 Task: Create Board Vendor Relations to Workspace Insurance. Create Board Product Lifecycle Management to Workspace Insurance. Create Board Market Trend Analysis and Forecasting to Workspace Insurance
Action: Mouse moved to (315, 72)
Screenshot: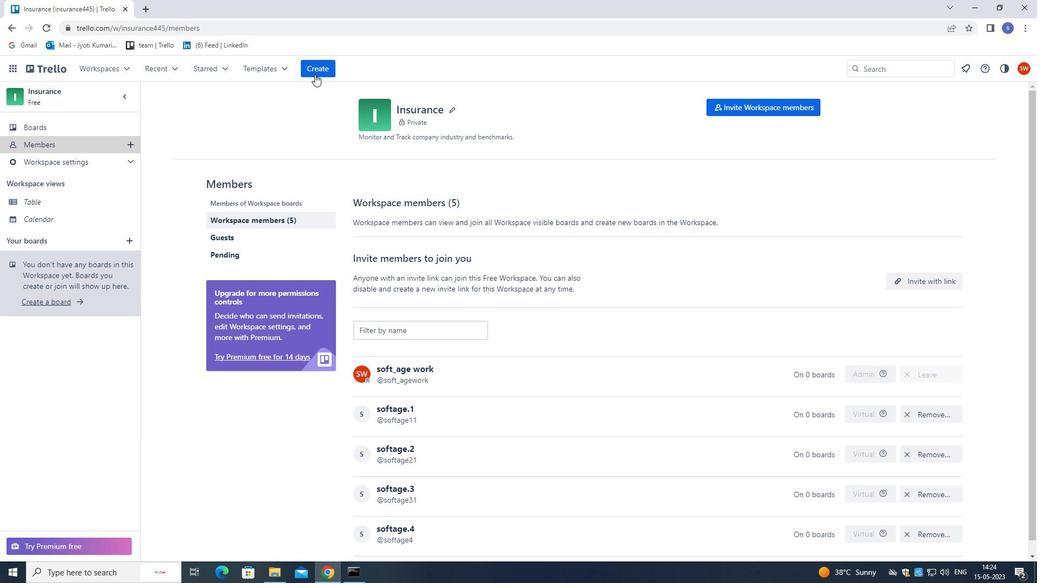 
Action: Mouse pressed left at (315, 72)
Screenshot: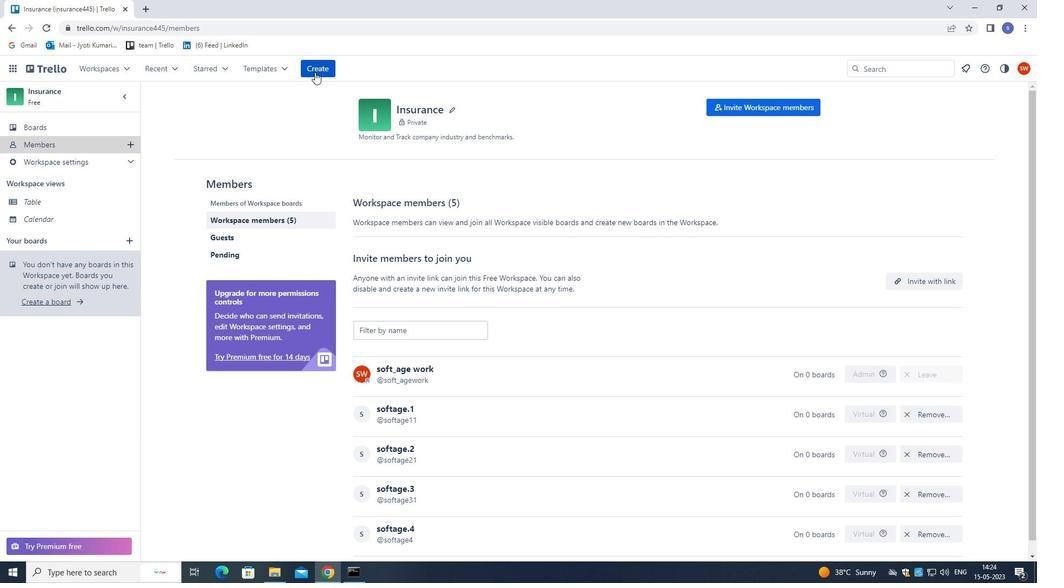 
Action: Mouse moved to (325, 108)
Screenshot: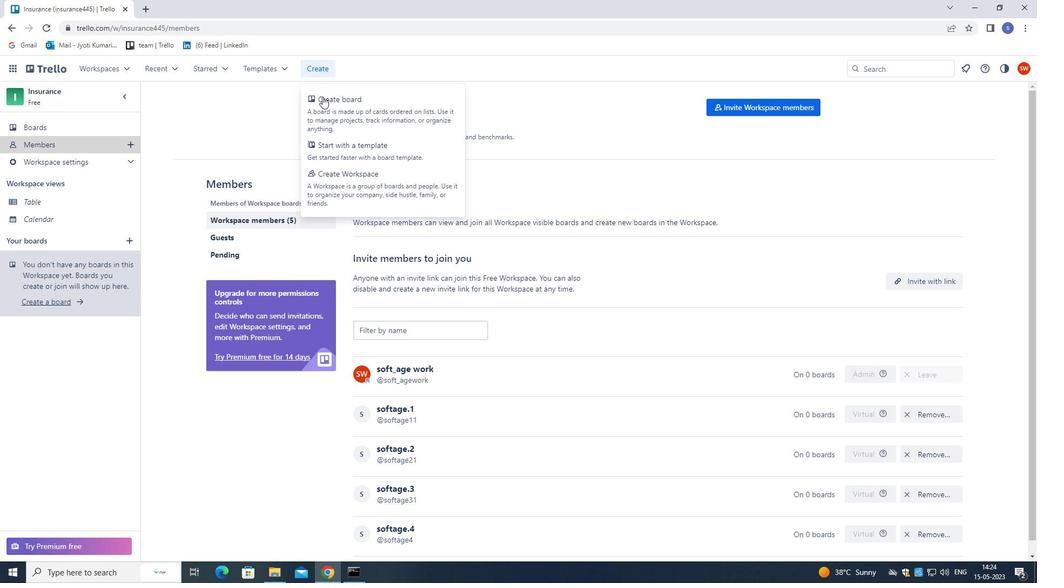 
Action: Mouse pressed left at (325, 108)
Screenshot: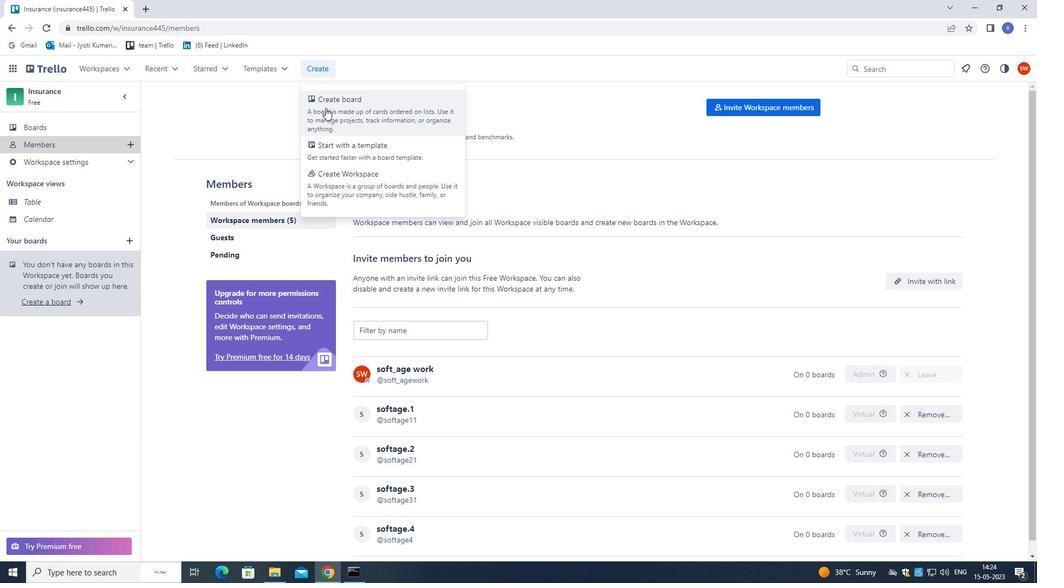 
Action: Mouse moved to (295, 97)
Screenshot: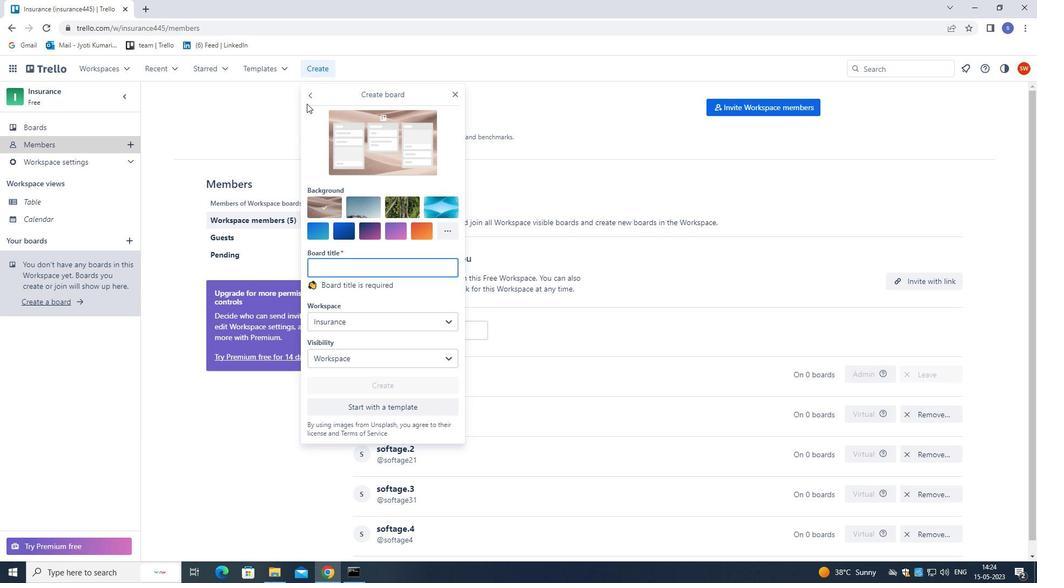 
Action: Key pressed <Key.shift>VENDOR<Key.space><Key.shift>RELATIONS<Key.enter>
Screenshot: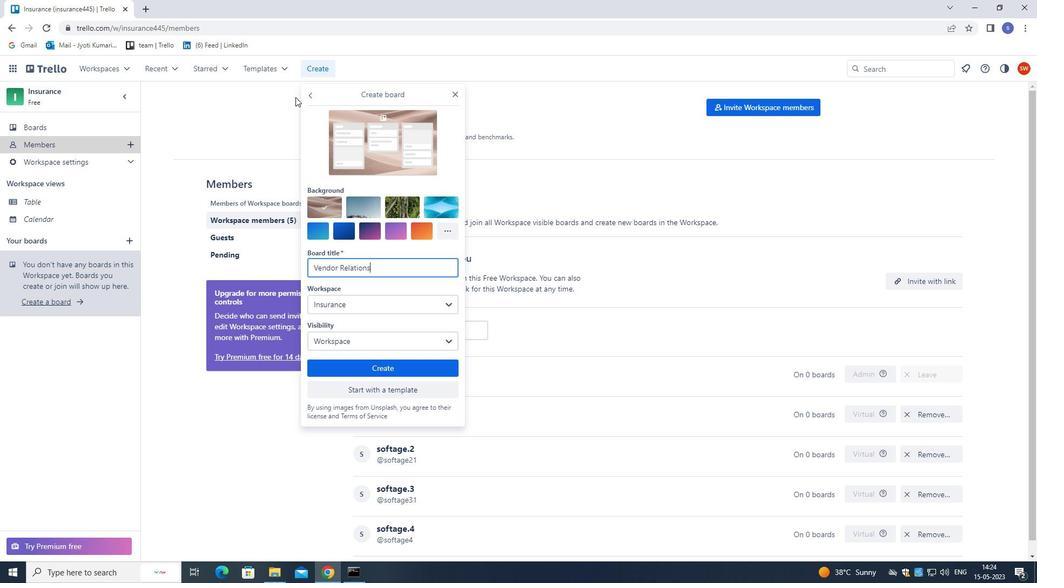 
Action: Mouse moved to (311, 70)
Screenshot: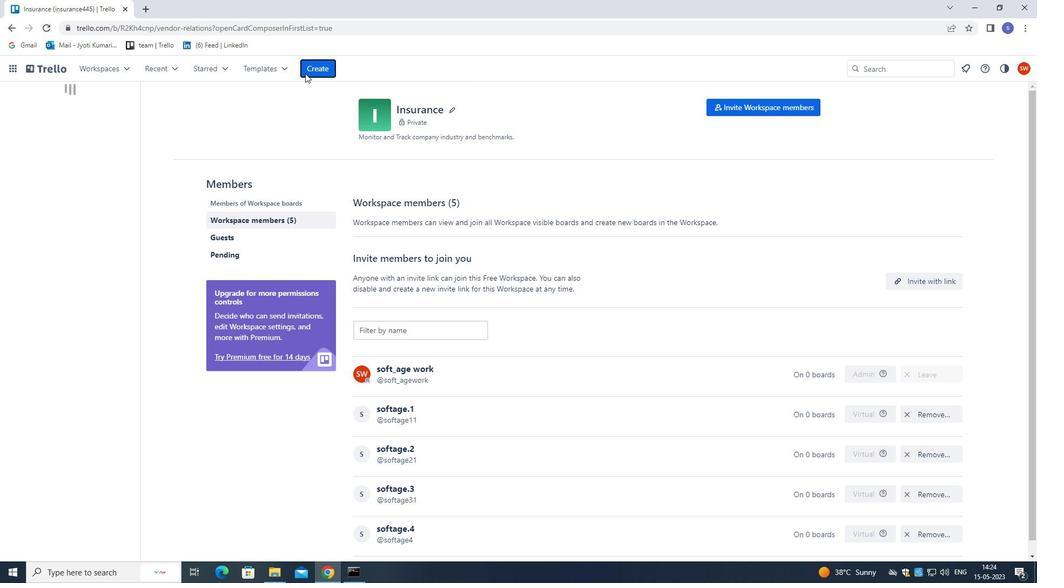 
Action: Mouse pressed left at (311, 70)
Screenshot: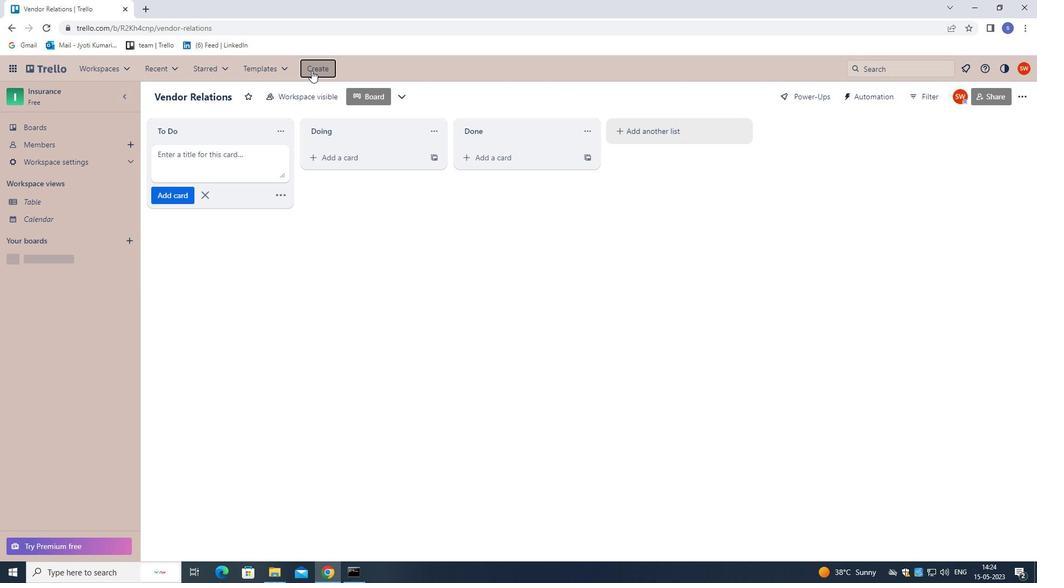 
Action: Mouse moved to (318, 99)
Screenshot: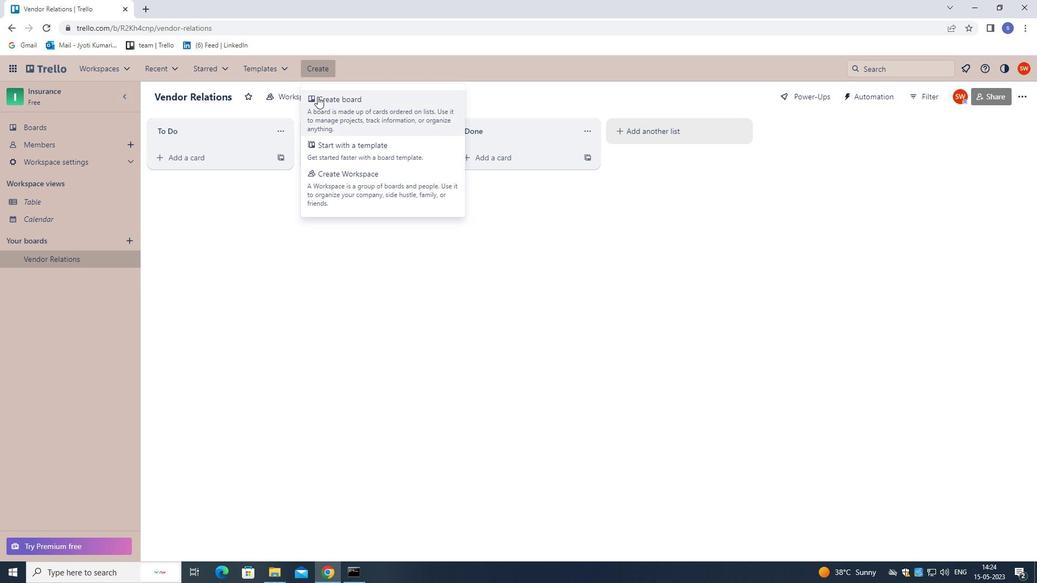 
Action: Mouse pressed left at (318, 99)
Screenshot: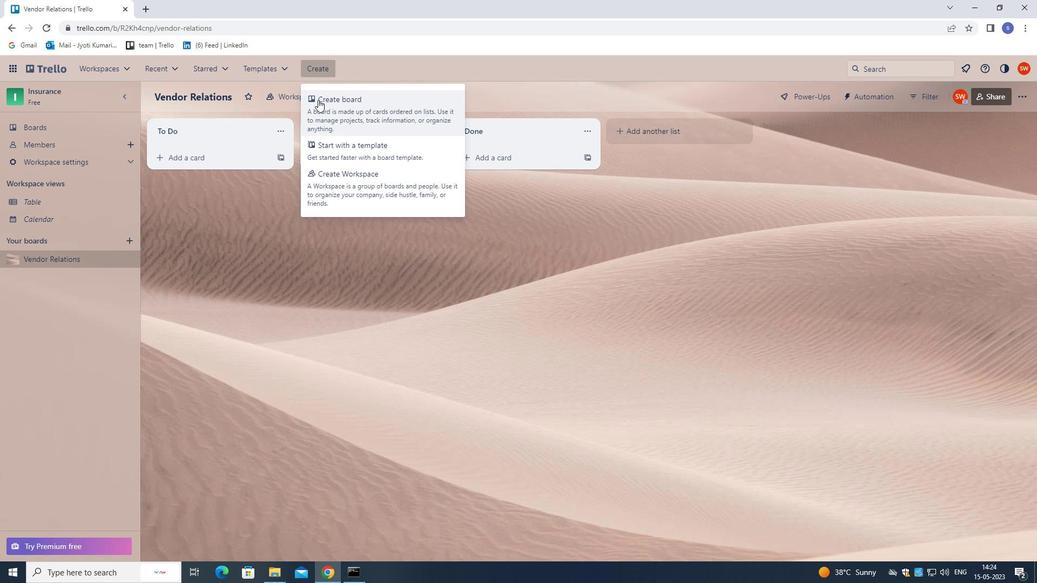 
Action: Mouse moved to (321, 121)
Screenshot: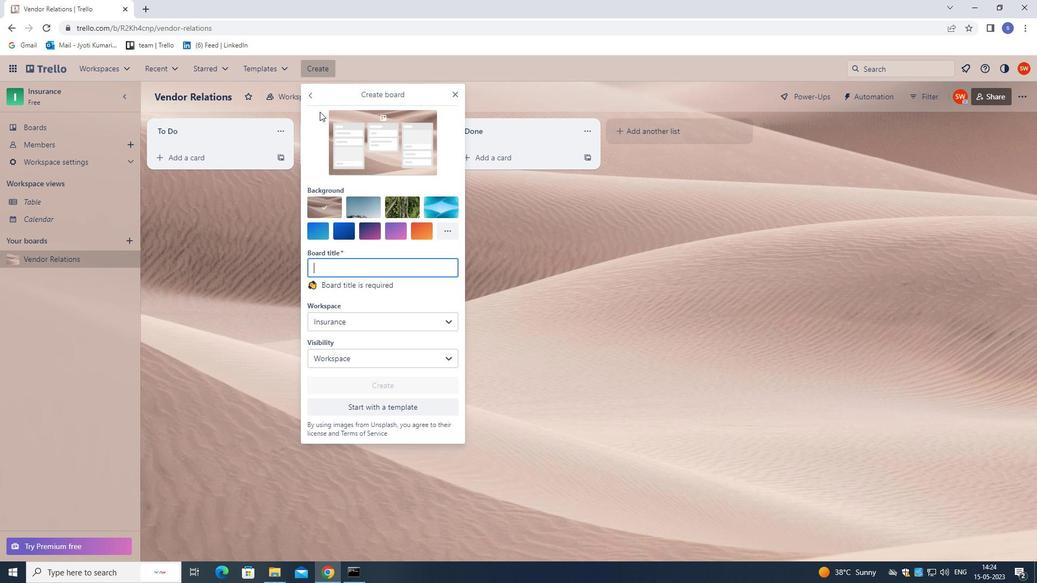 
Action: Key pressed <Key.shift>PRODUCT<Key.space><Key.shift>LIFECYCLE<Key.space><Key.shift>MANAGEMENT<Key.enter>
Screenshot: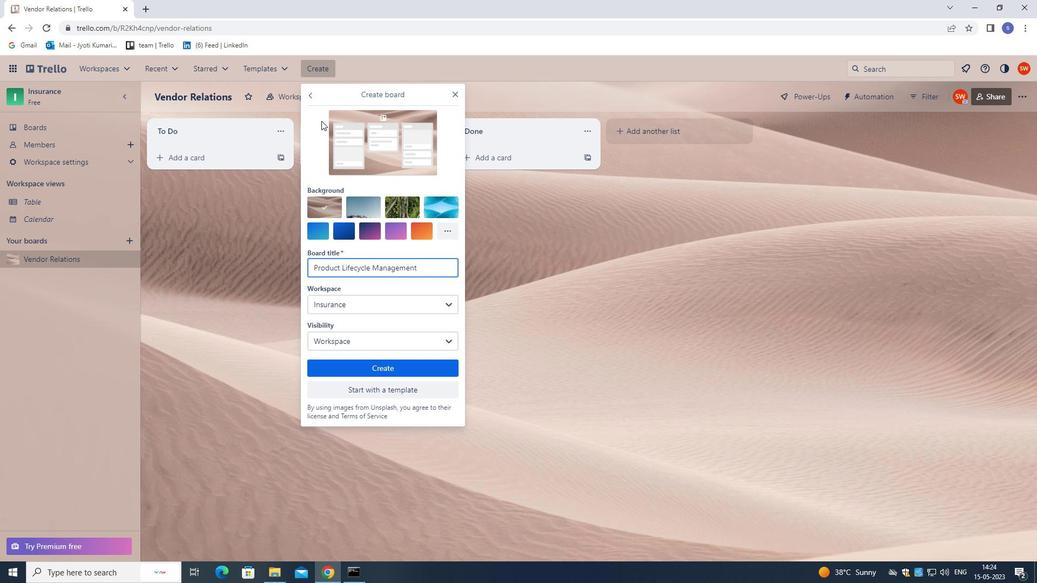 
Action: Mouse moved to (323, 67)
Screenshot: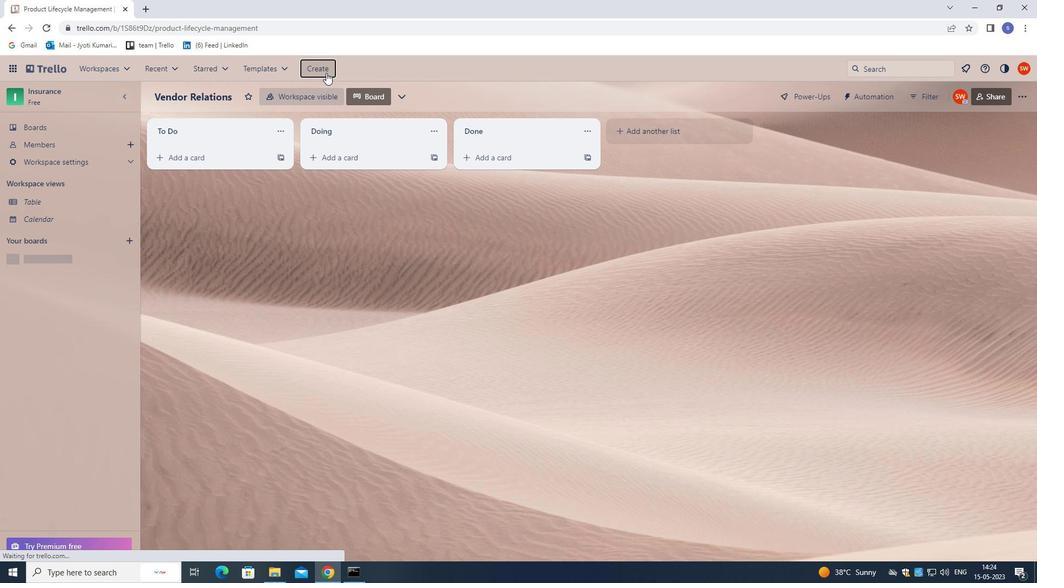 
Action: Mouse pressed left at (323, 67)
Screenshot: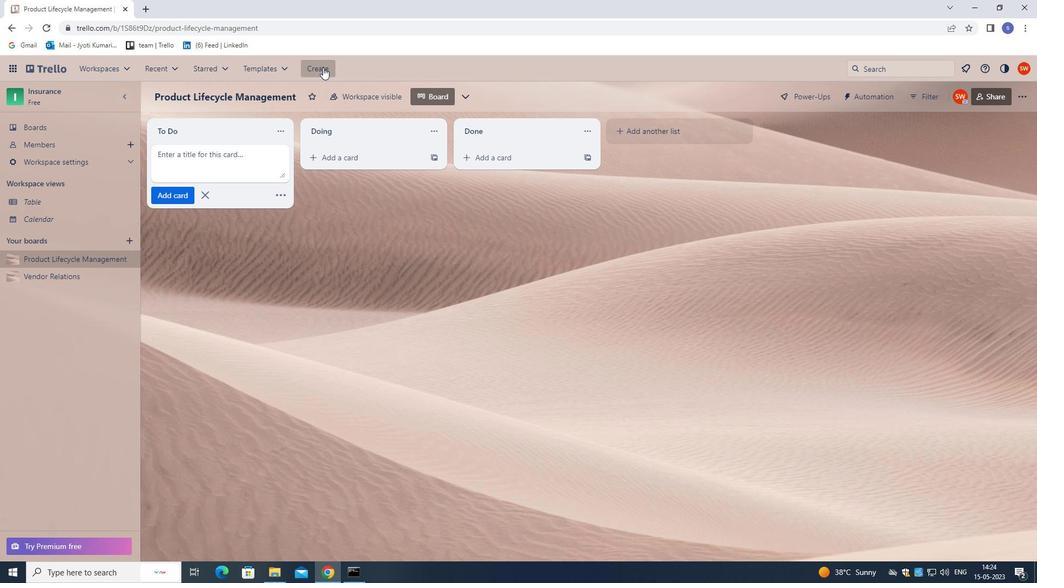 
Action: Mouse moved to (328, 104)
Screenshot: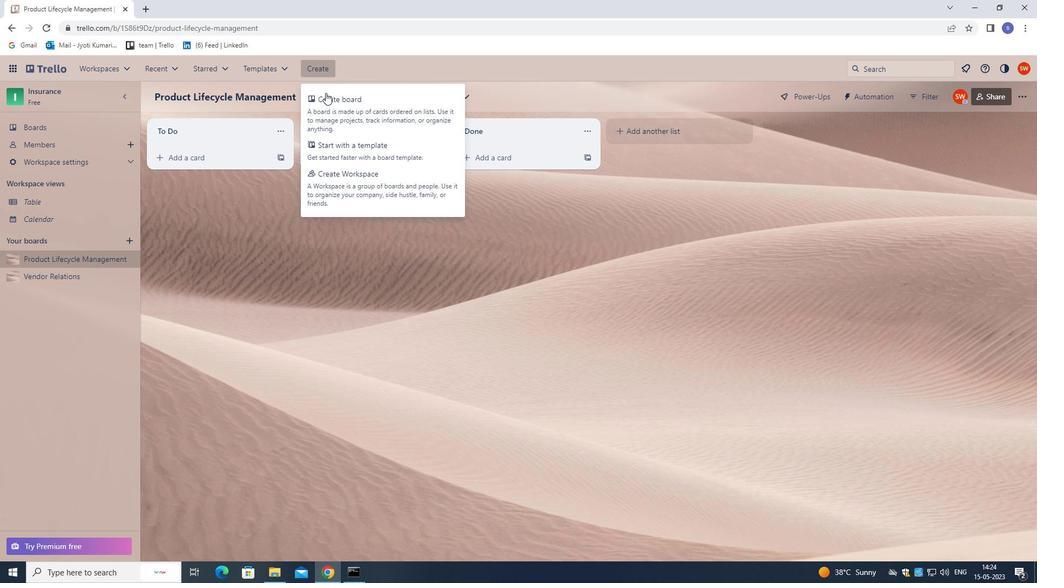 
Action: Mouse pressed left at (328, 104)
Screenshot: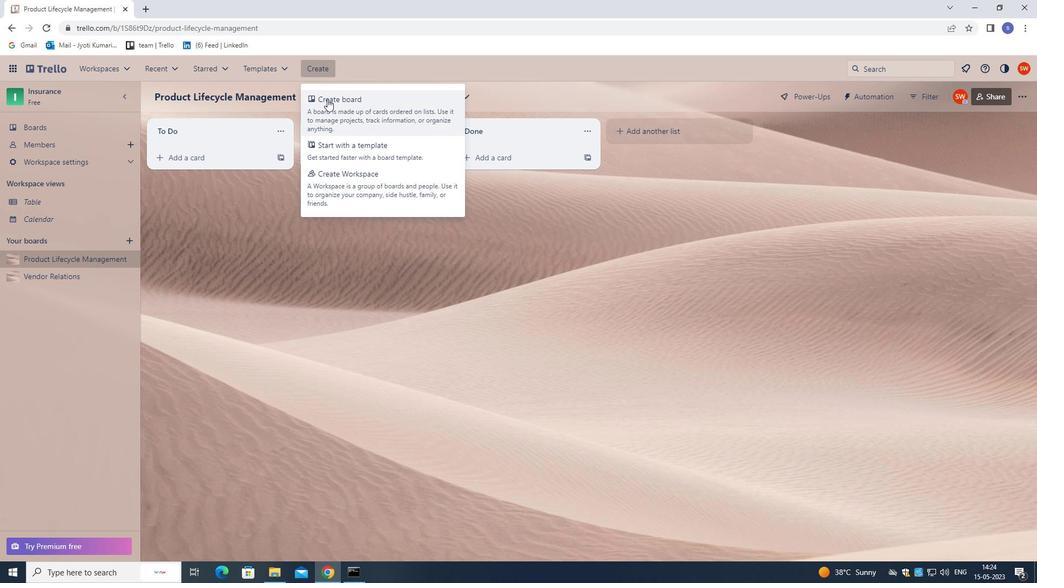 
Action: Mouse moved to (327, 91)
Screenshot: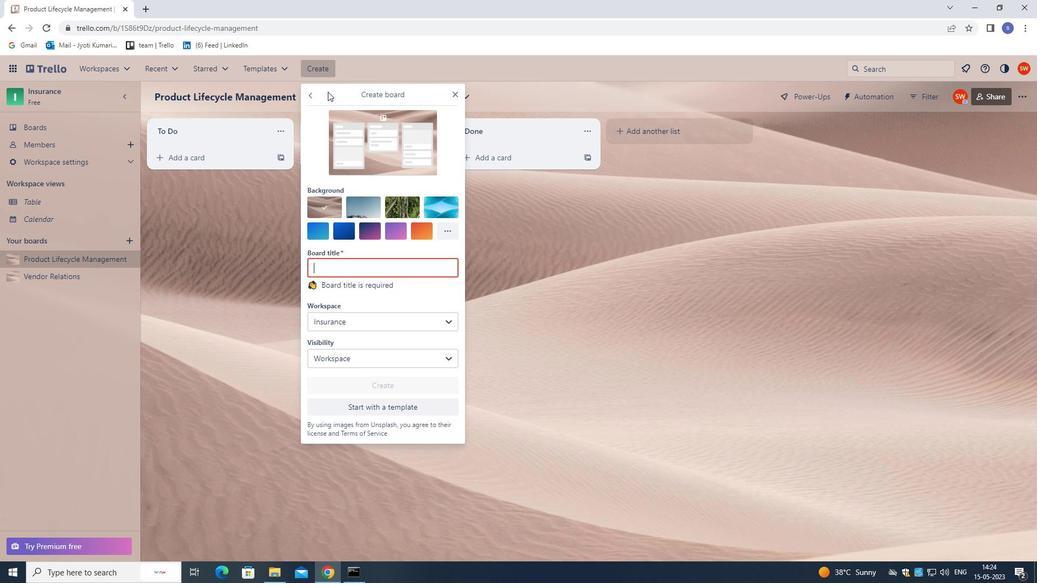 
Action: Key pressed <Key.shift>MARKET<Key.space><Key.shift>TREND<Key.space><Key.shift><Key.shift><Key.shift><Key.shift><Key.shift>ANALYSIS<Key.space>AND<Key.space><Key.shift><Key.shift><Key.shift>FORECASTING<Key.left><Key.left><Key.left><Key.left><Key.left><Key.left><Key.left><Key.left><Key.left><Key.left><Key.left><Key.left><Key.left><Key.left><Key.left><Key.left><Key.left><Key.left><Key.left><Key.left><Key.left><Key.left><Key.left><Key.left><Key.left><Key.left><Key.left><Key.left><Key.left><Key.left><Key.right><Key.backspace><Key.shift>T<Key.enter>
Screenshot: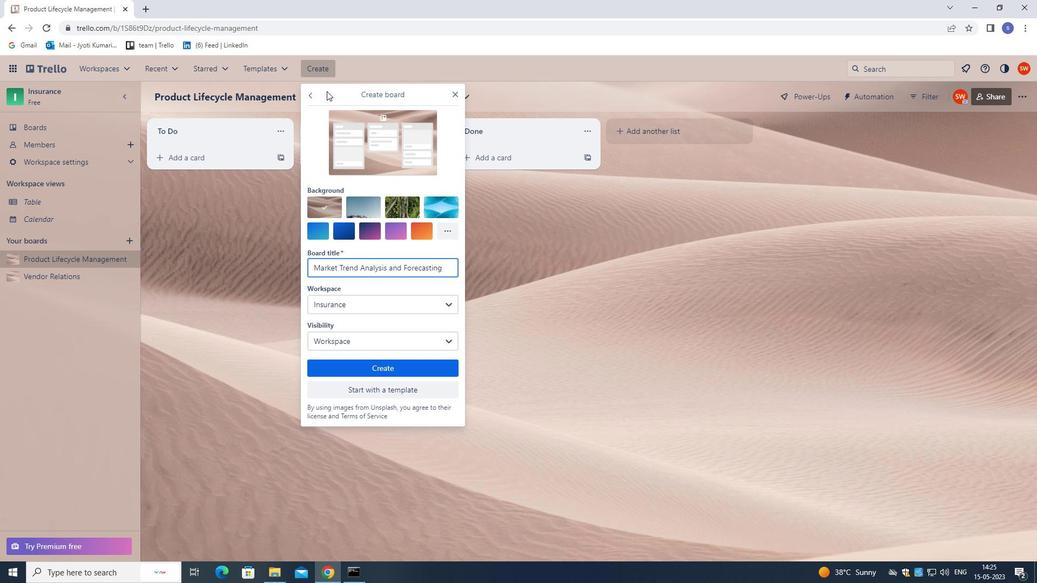 
Action: Mouse moved to (302, 84)
Screenshot: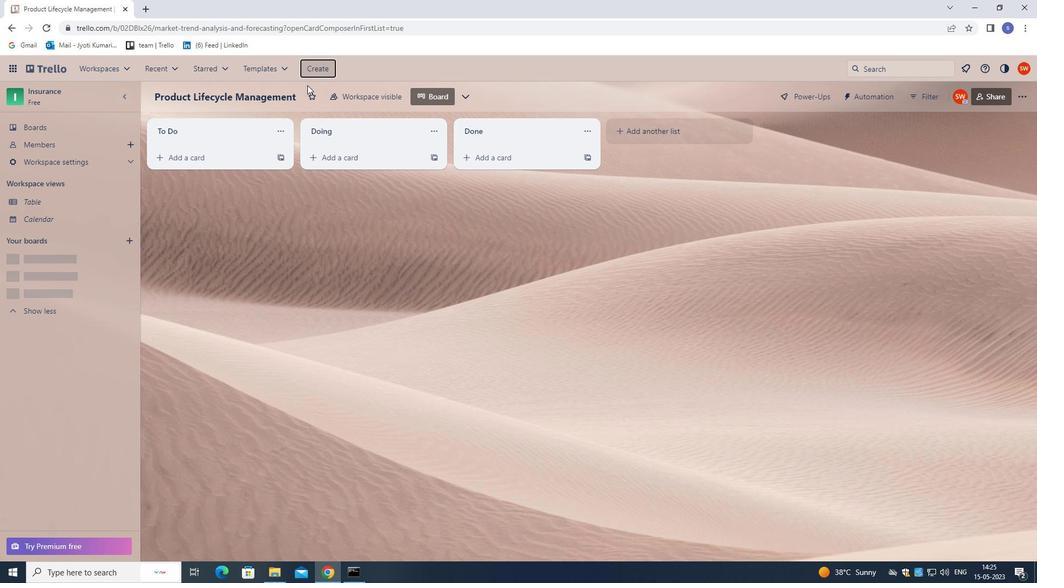 
